 Task: Seach on Turbo Tax what is HSA.
Action: Mouse moved to (1029, 65)
Screenshot: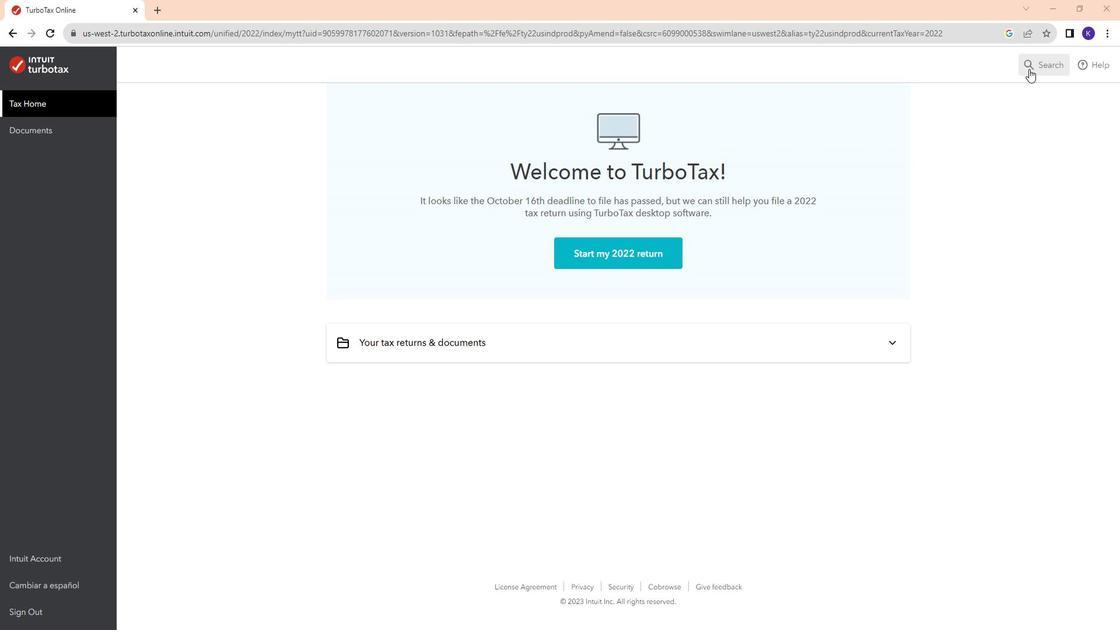 
Action: Mouse pressed left at (1029, 65)
Screenshot: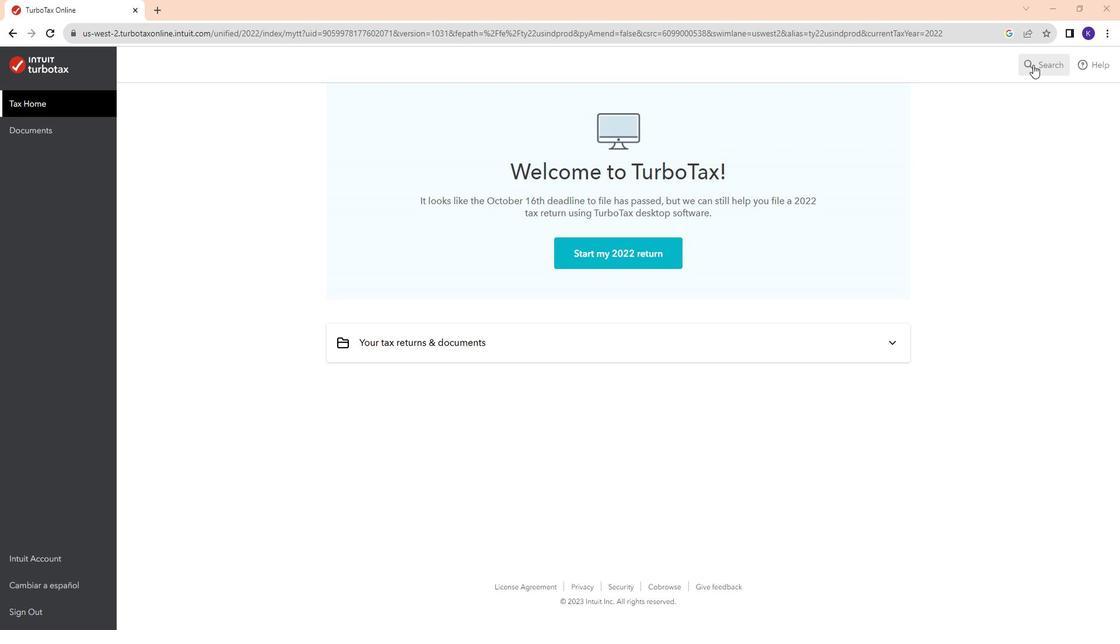 
Action: Mouse moved to (962, 103)
Screenshot: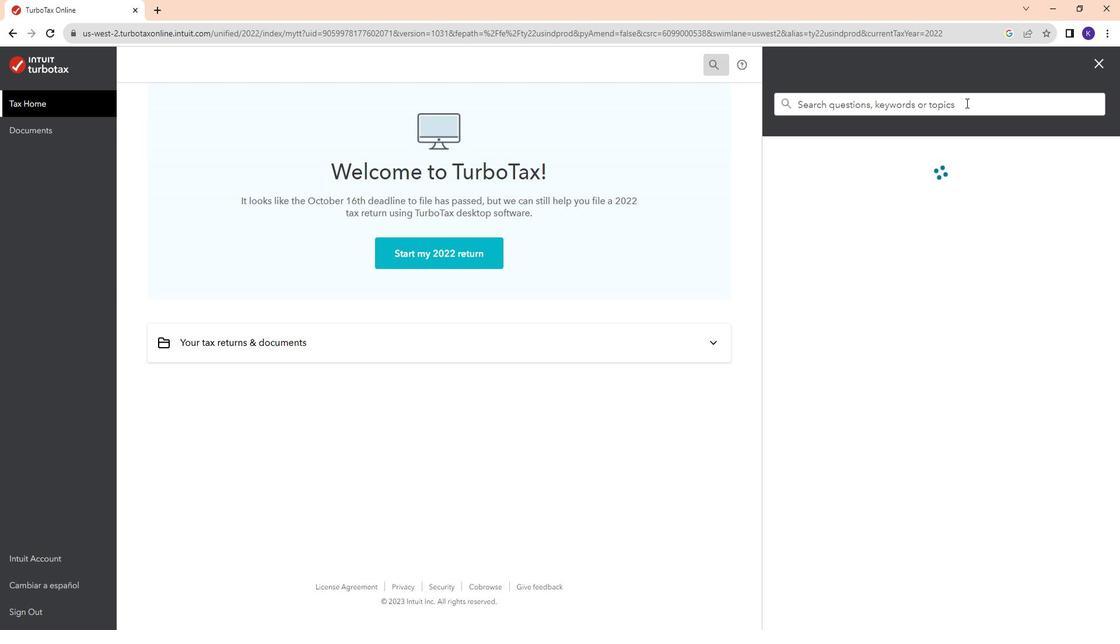 
Action: Mouse pressed left at (962, 103)
Screenshot: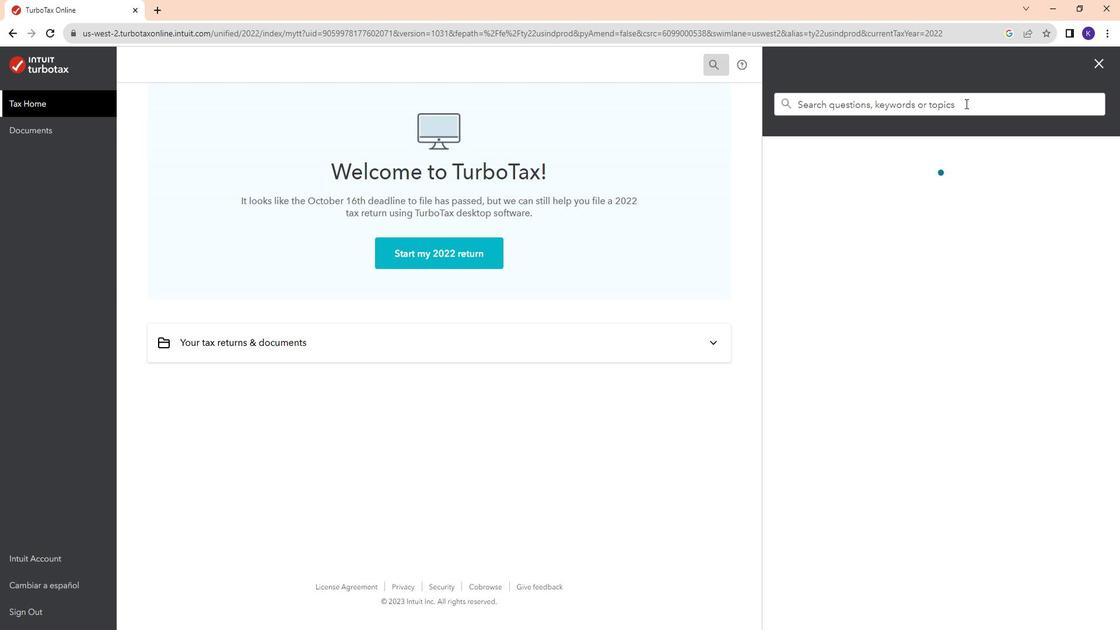 
Action: Key pressed what<Key.space>is<Key.space><Key.caps_lock>HSA<Key.caps_lock><Key.enter>
Screenshot: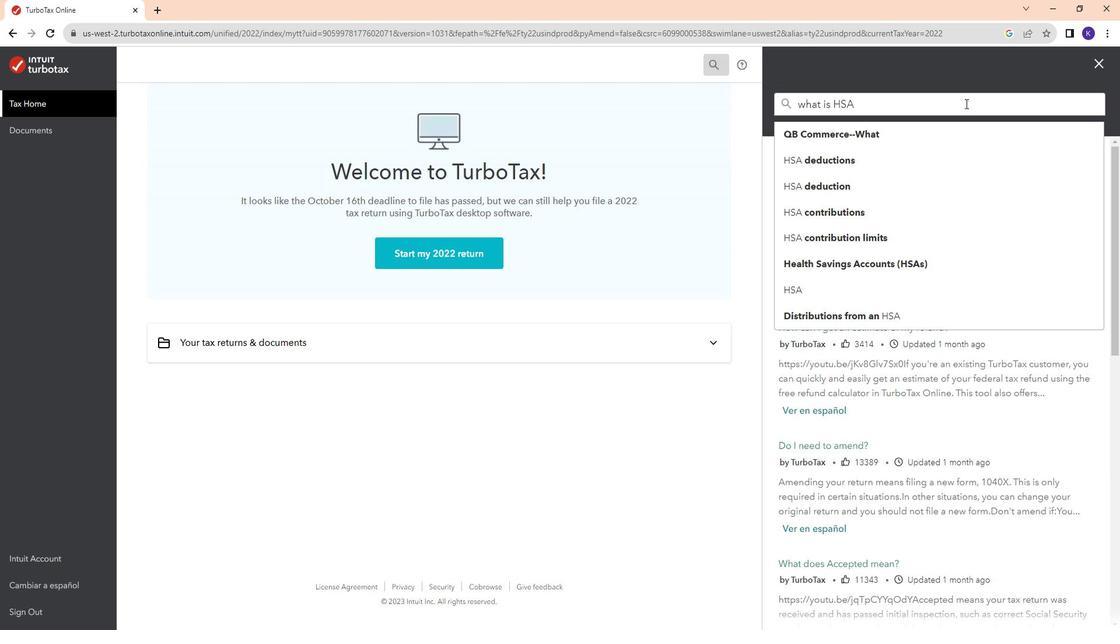
Action: Mouse moved to (934, 322)
Screenshot: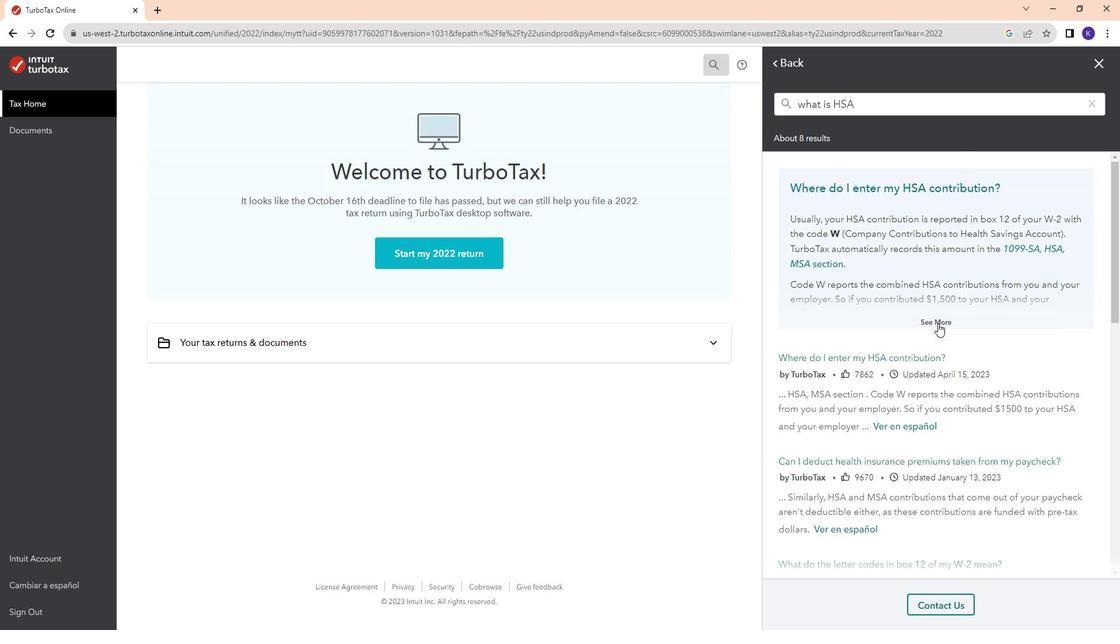 
Action: Mouse pressed left at (934, 322)
Screenshot: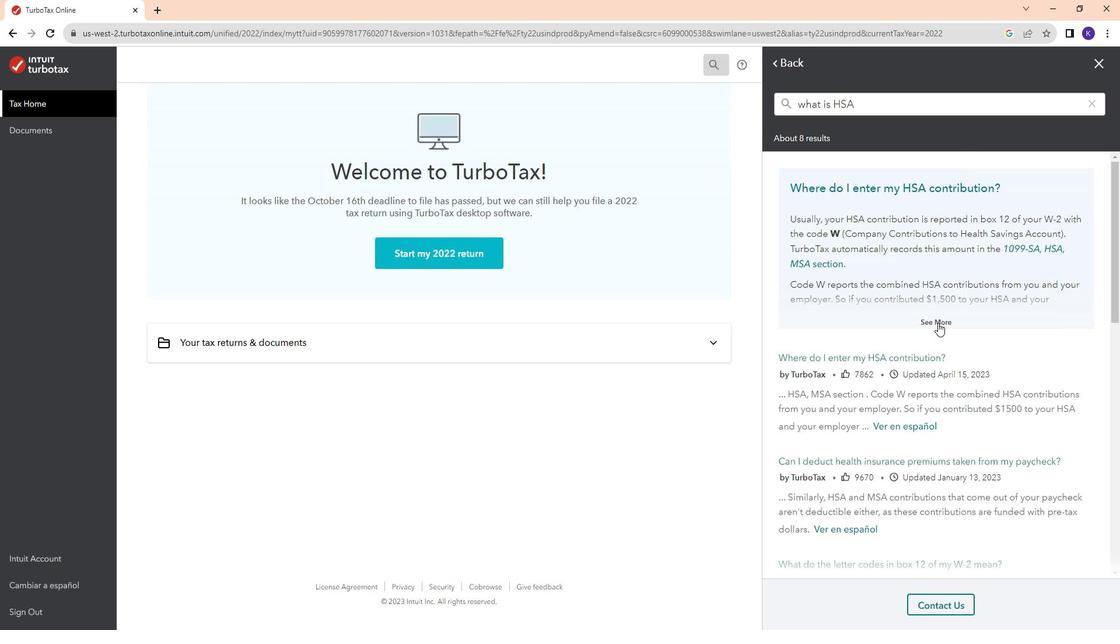 
Action: Mouse moved to (915, 375)
Screenshot: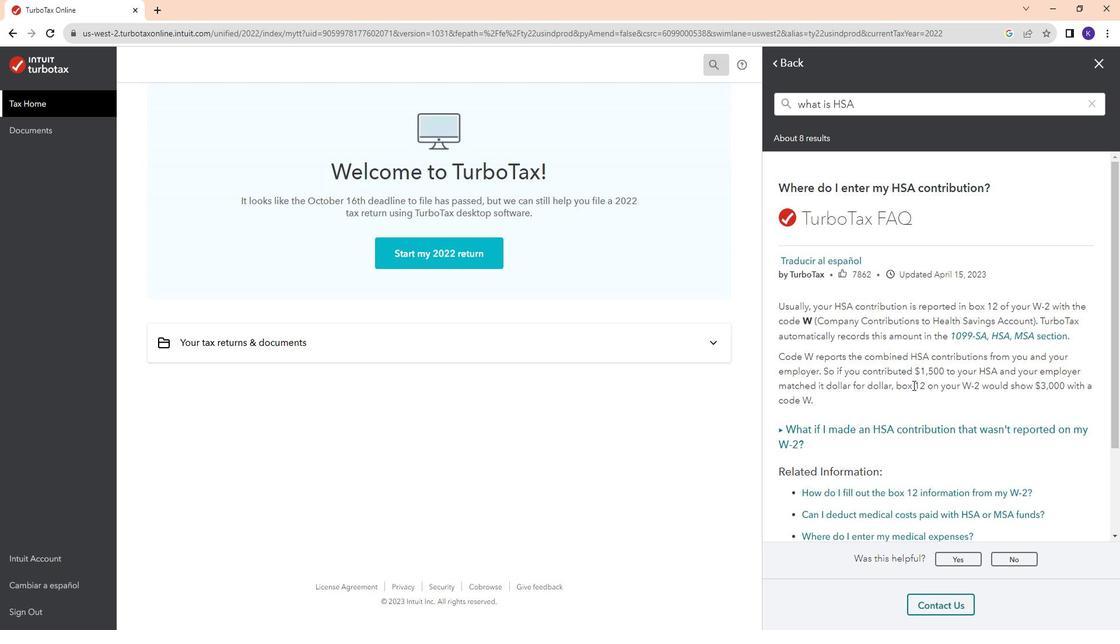 
Action: Mouse scrolled (915, 374) with delta (0, 0)
Screenshot: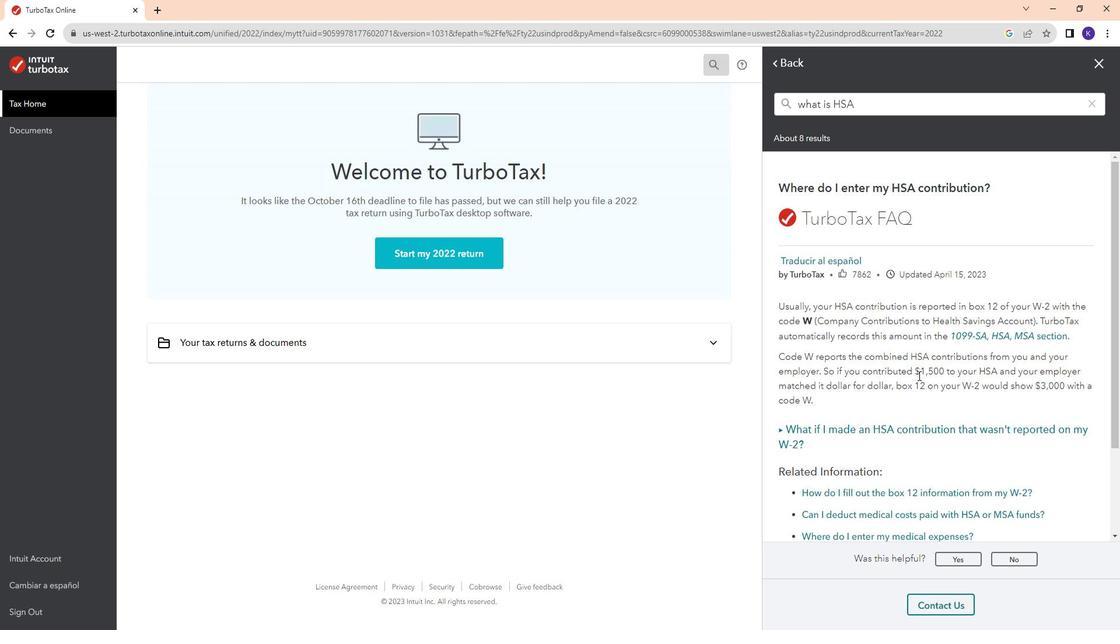 
Action: Mouse scrolled (915, 374) with delta (0, 0)
Screenshot: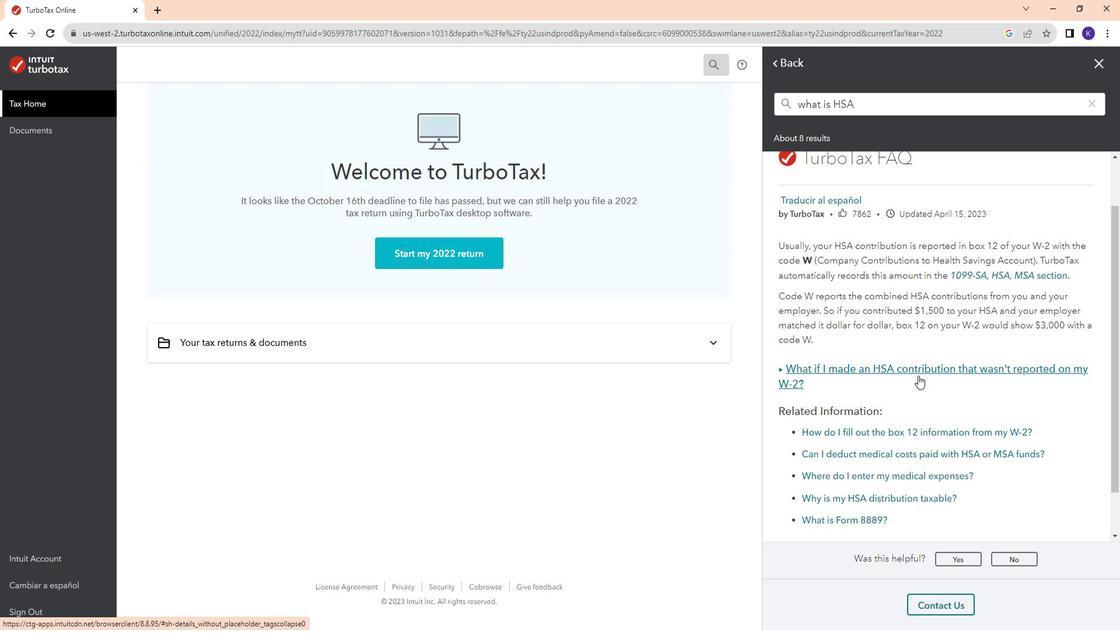 
Action: Mouse scrolled (915, 374) with delta (0, 0)
Screenshot: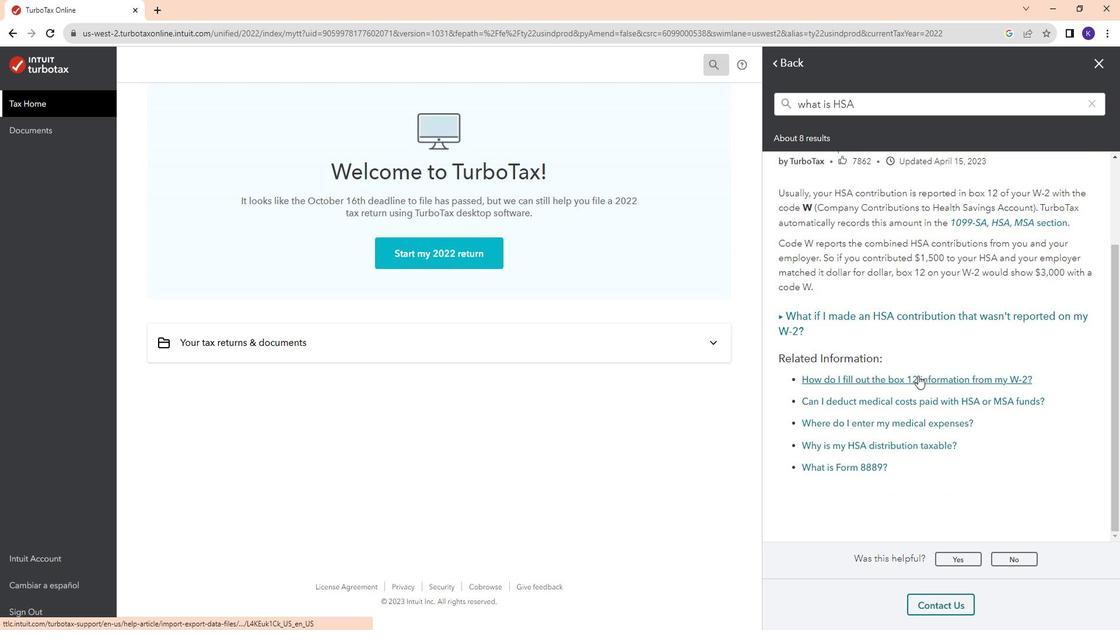 
Action: Mouse scrolled (915, 374) with delta (0, 0)
Screenshot: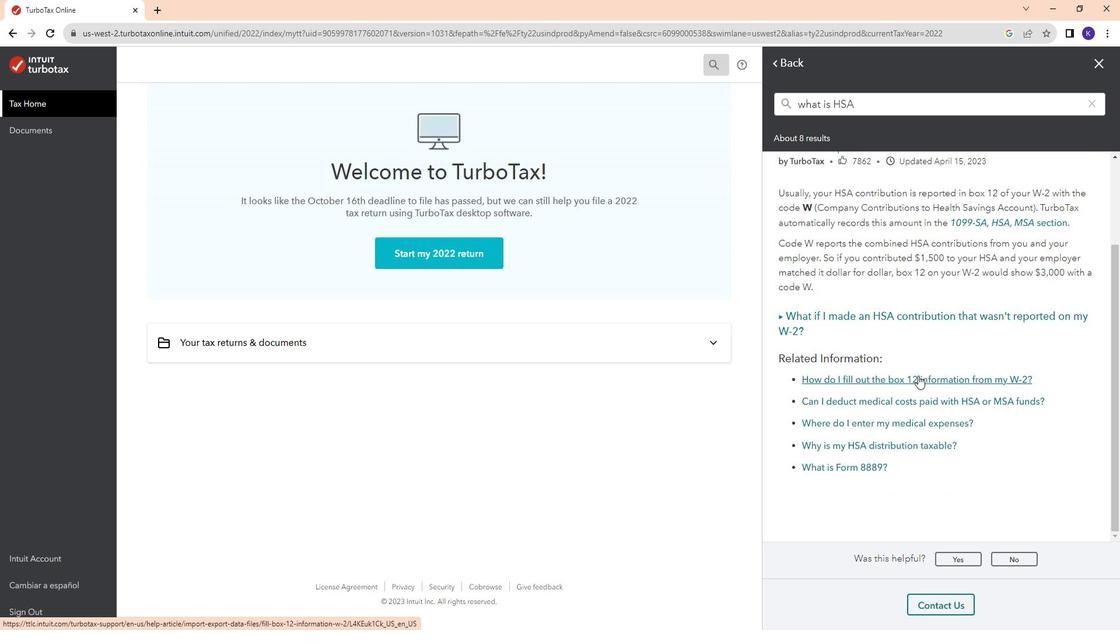 
Action: Mouse moved to (949, 558)
Screenshot: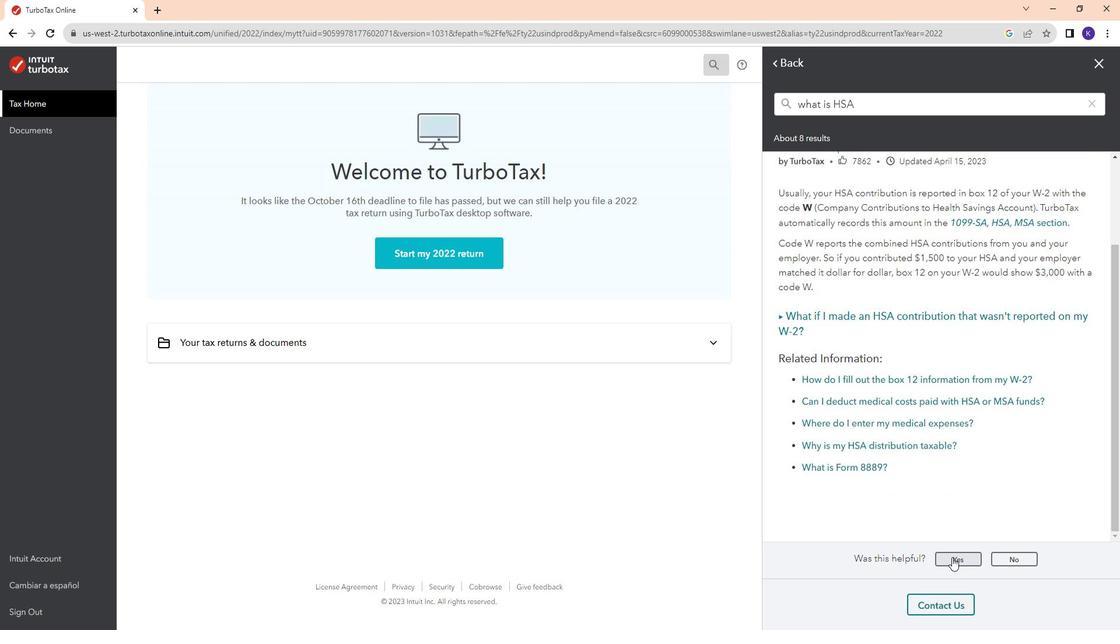 
Action: Mouse pressed left at (949, 558)
Screenshot: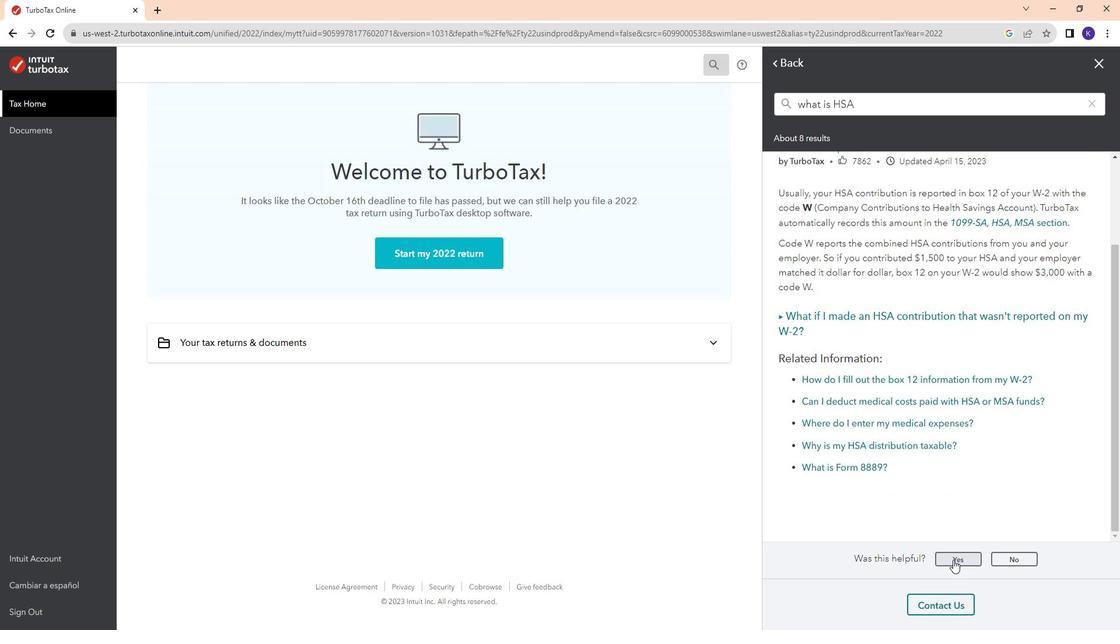 
Action: Mouse moved to (950, 531)
Screenshot: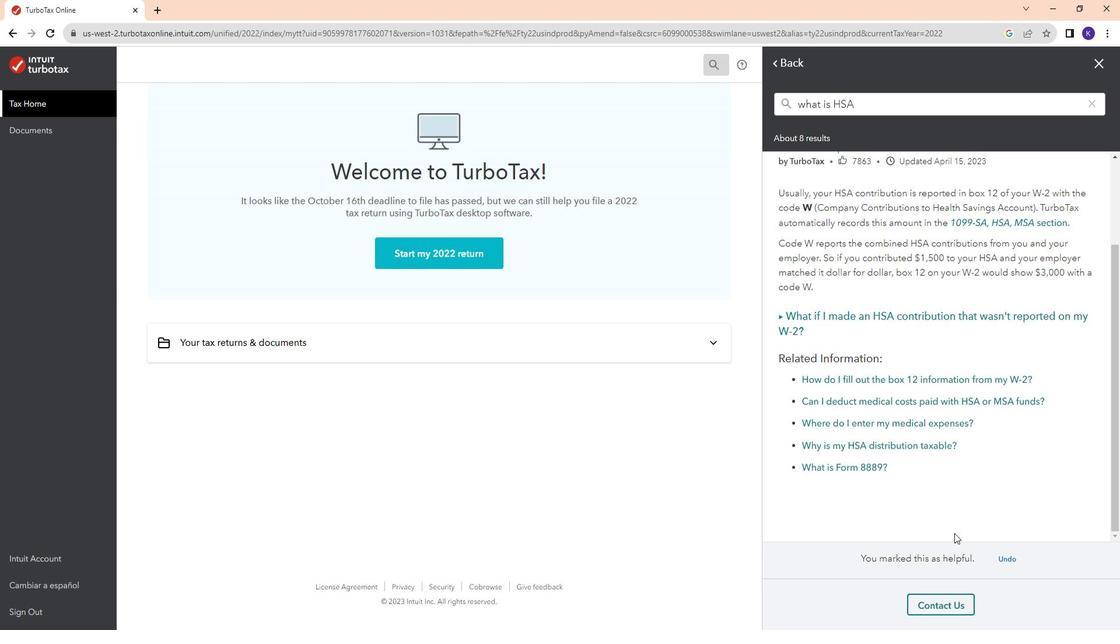 
Action: Mouse scrolled (950, 532) with delta (0, 0)
Screenshot: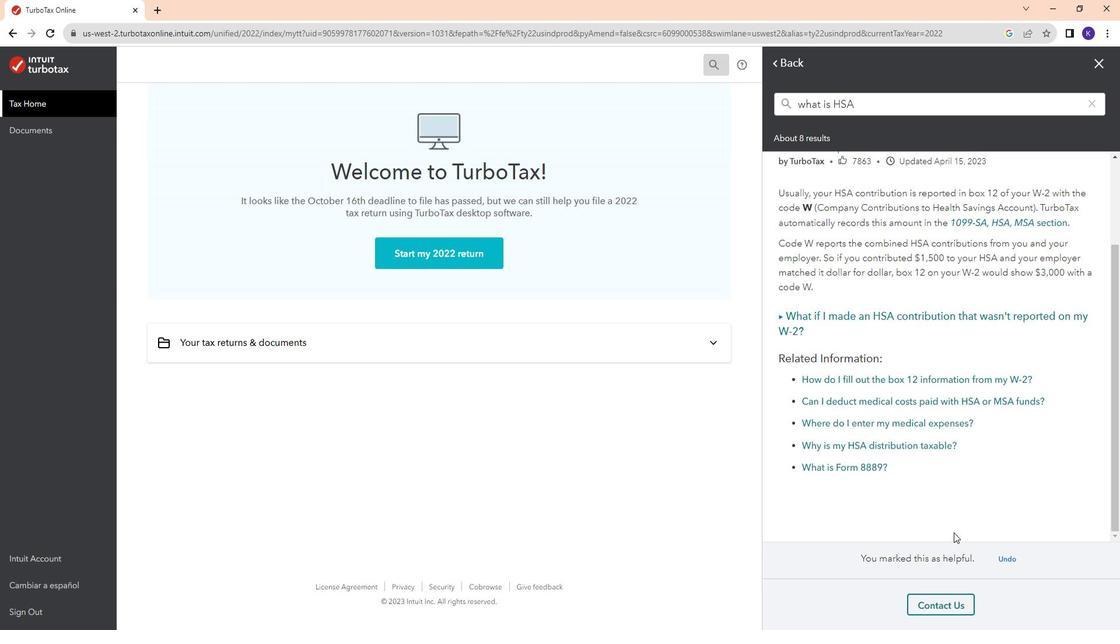 
Action: Mouse scrolled (950, 532) with delta (0, 0)
Screenshot: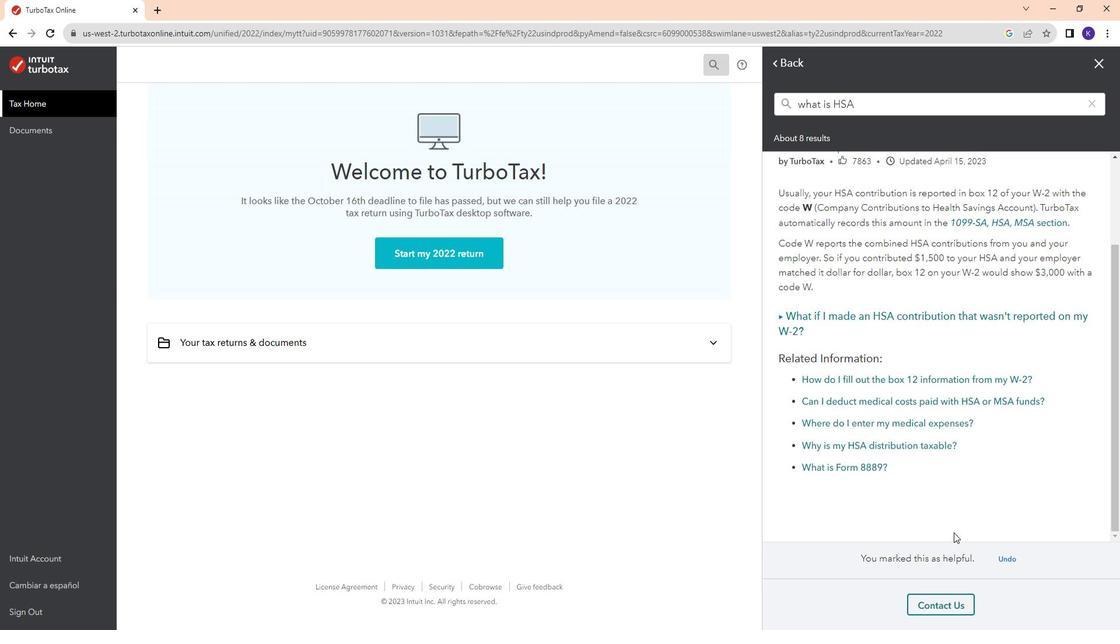 
Action: Mouse scrolled (950, 532) with delta (0, 0)
Screenshot: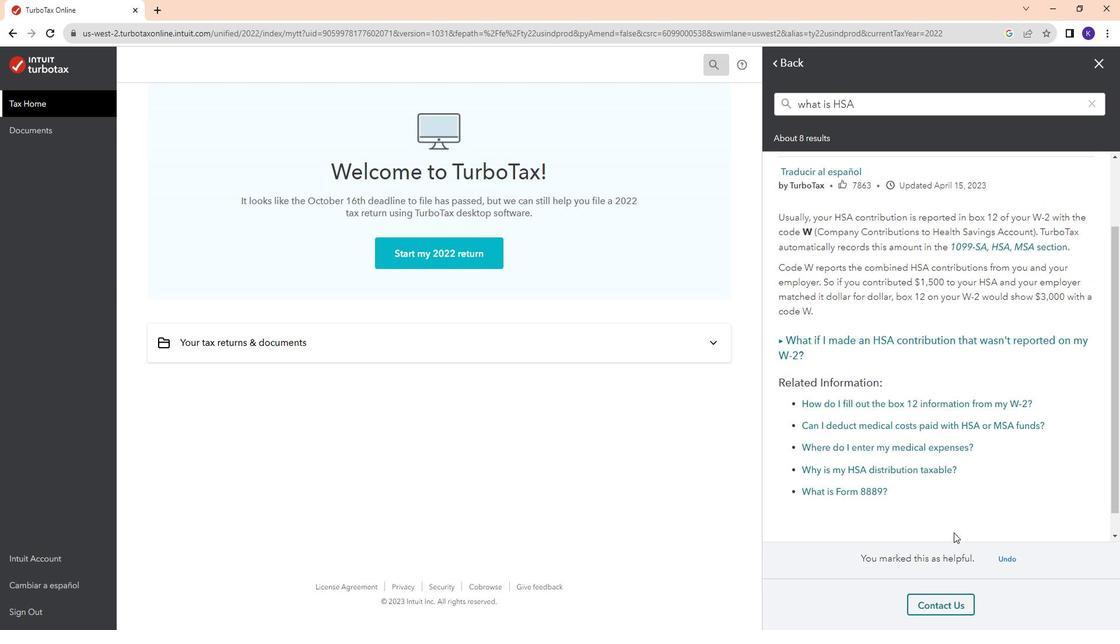 
Action: Mouse scrolled (950, 532) with delta (0, 0)
Screenshot: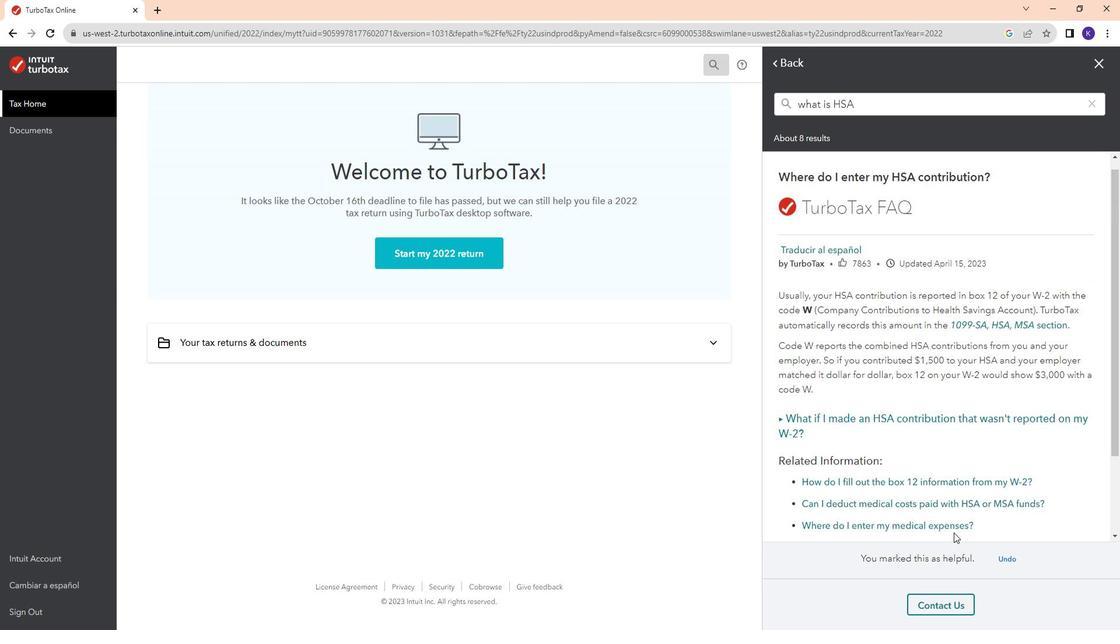 
